 Task: Select editor.action.peekDeclaration in the goto location: Alternative reference command.
Action: Mouse moved to (16, 656)
Screenshot: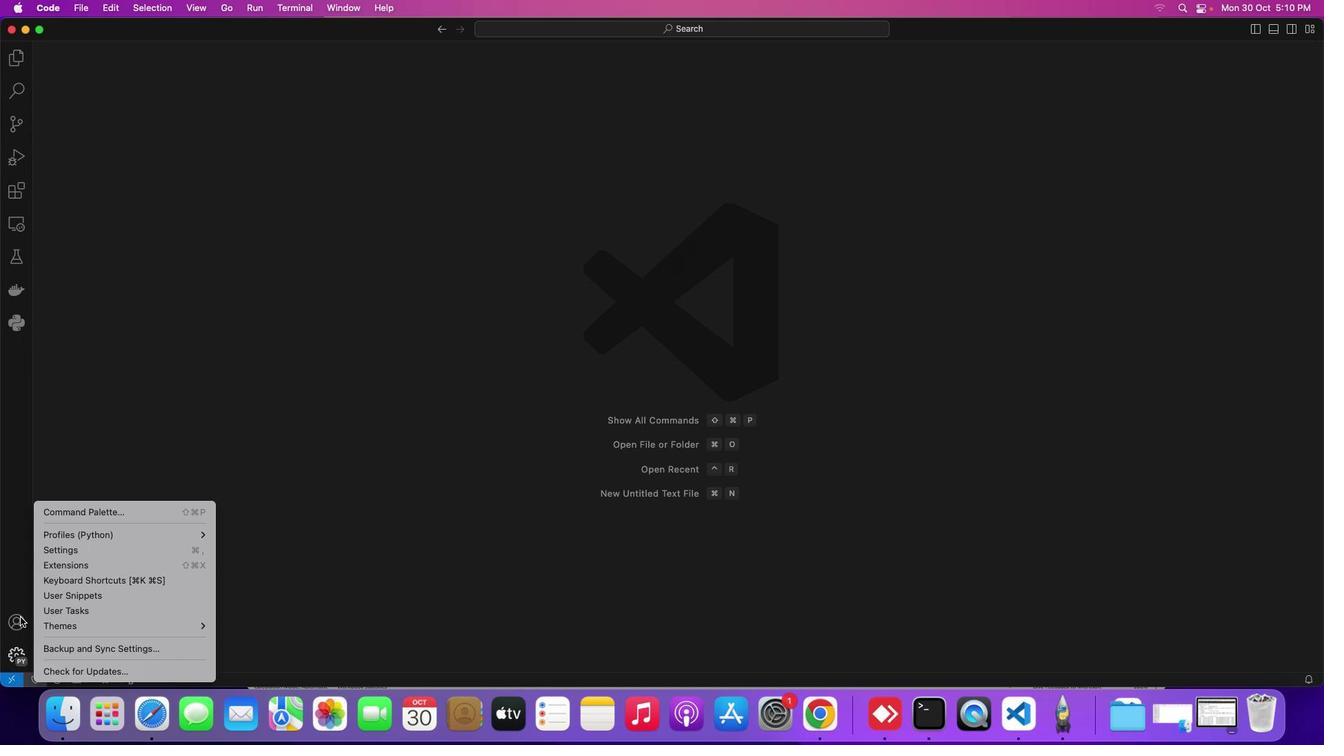 
Action: Mouse pressed left at (16, 656)
Screenshot: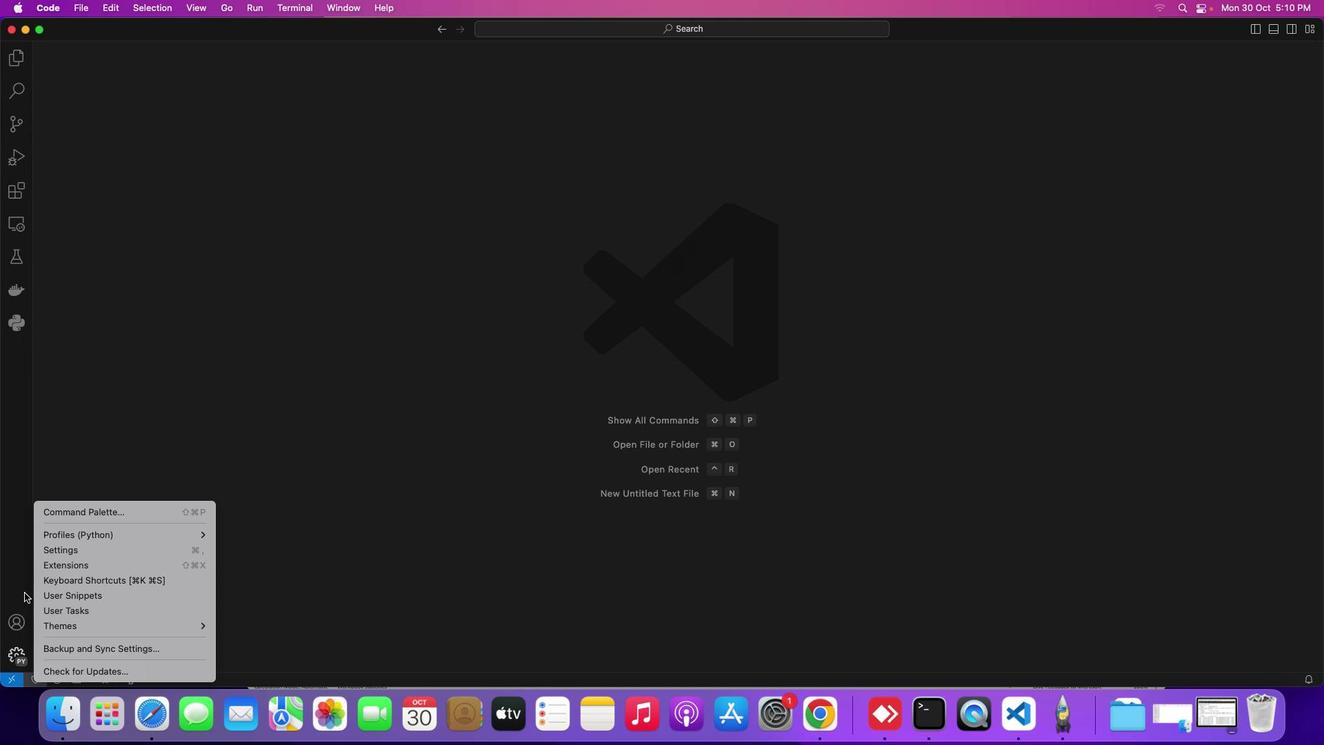 
Action: Mouse moved to (80, 549)
Screenshot: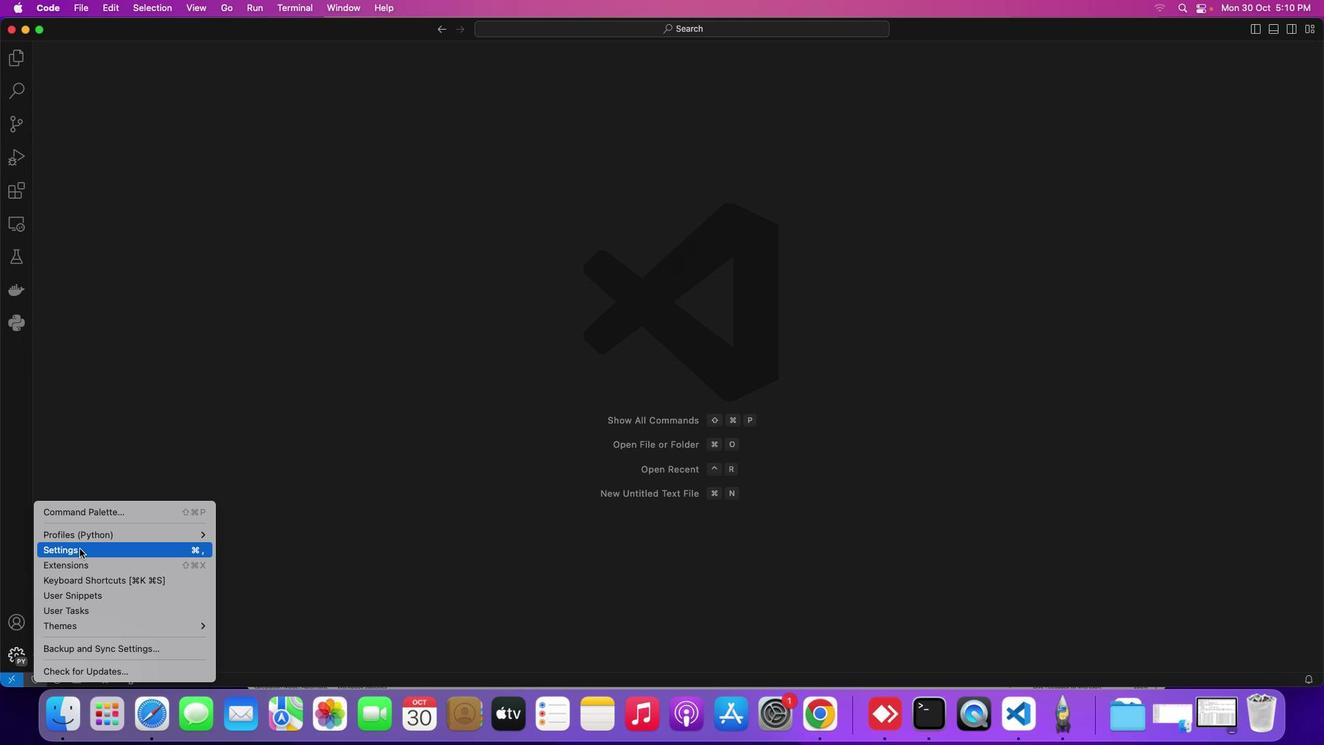 
Action: Mouse pressed left at (80, 549)
Screenshot: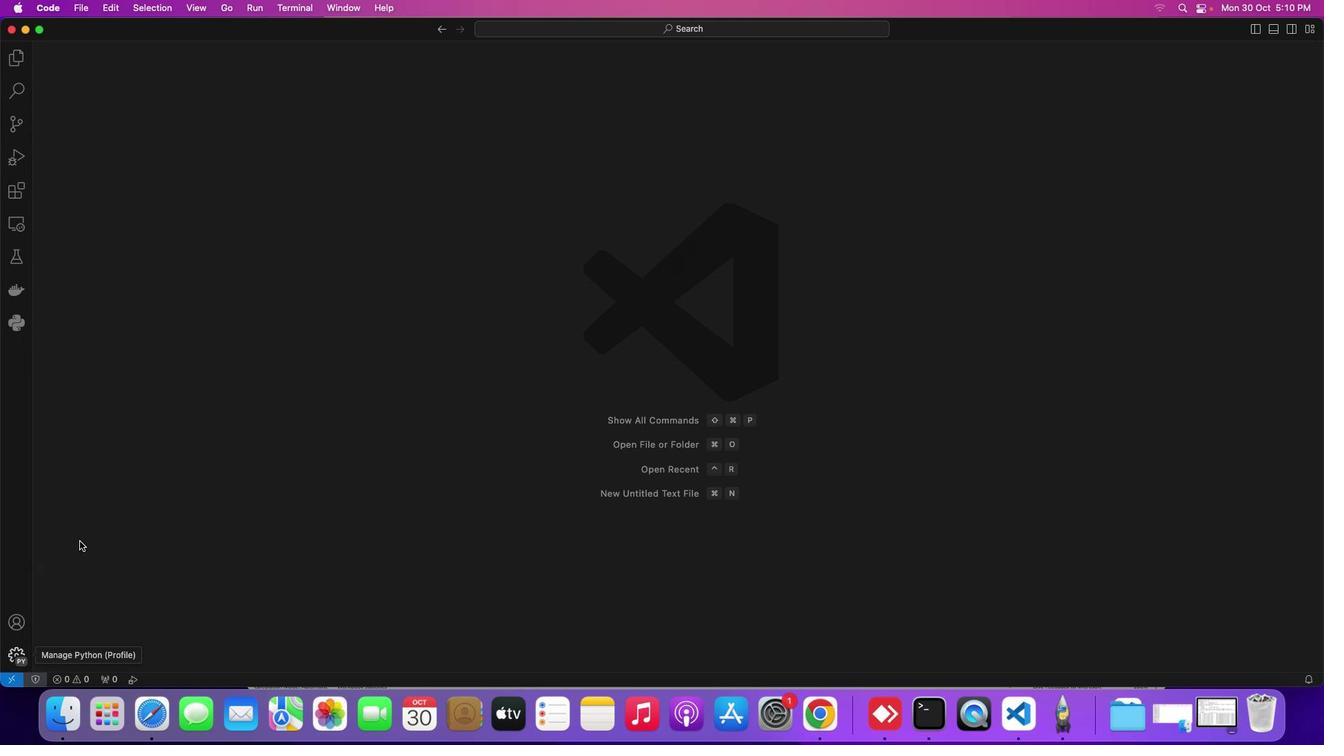 
Action: Mouse moved to (520, 488)
Screenshot: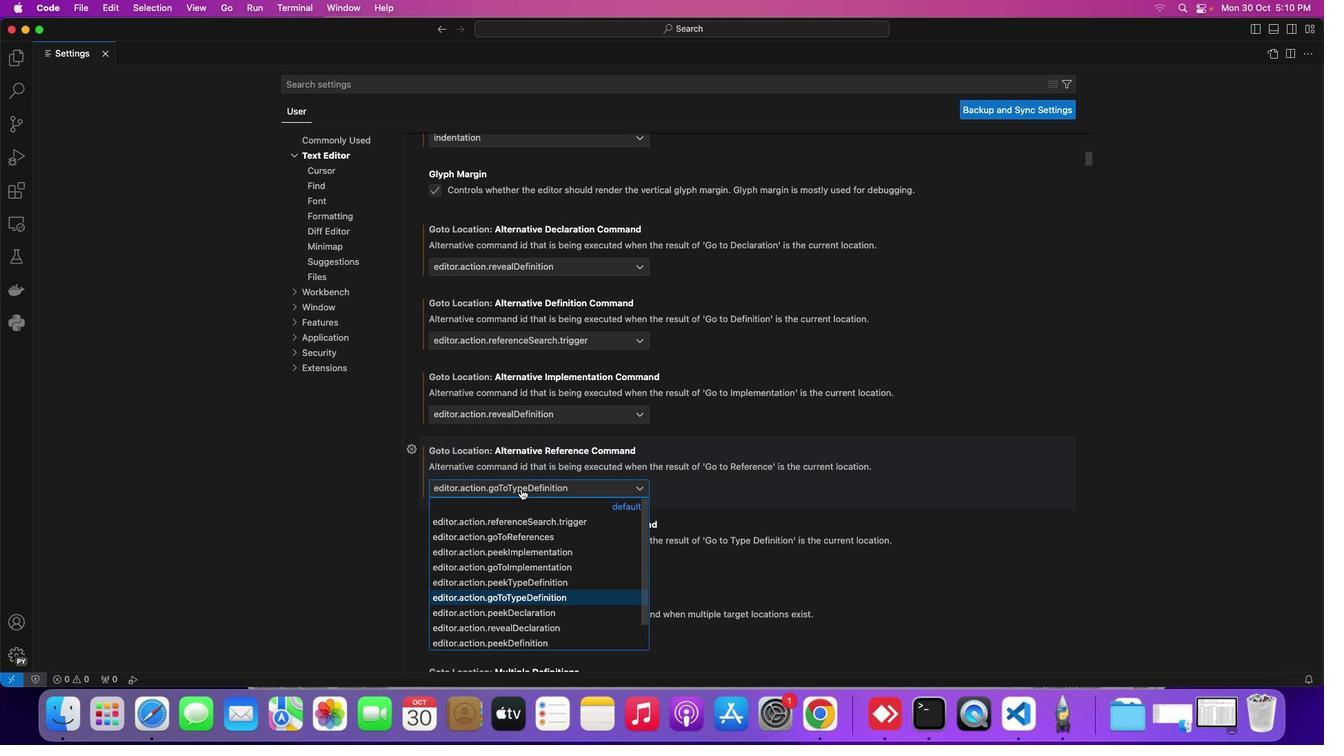 
Action: Mouse pressed left at (520, 488)
Screenshot: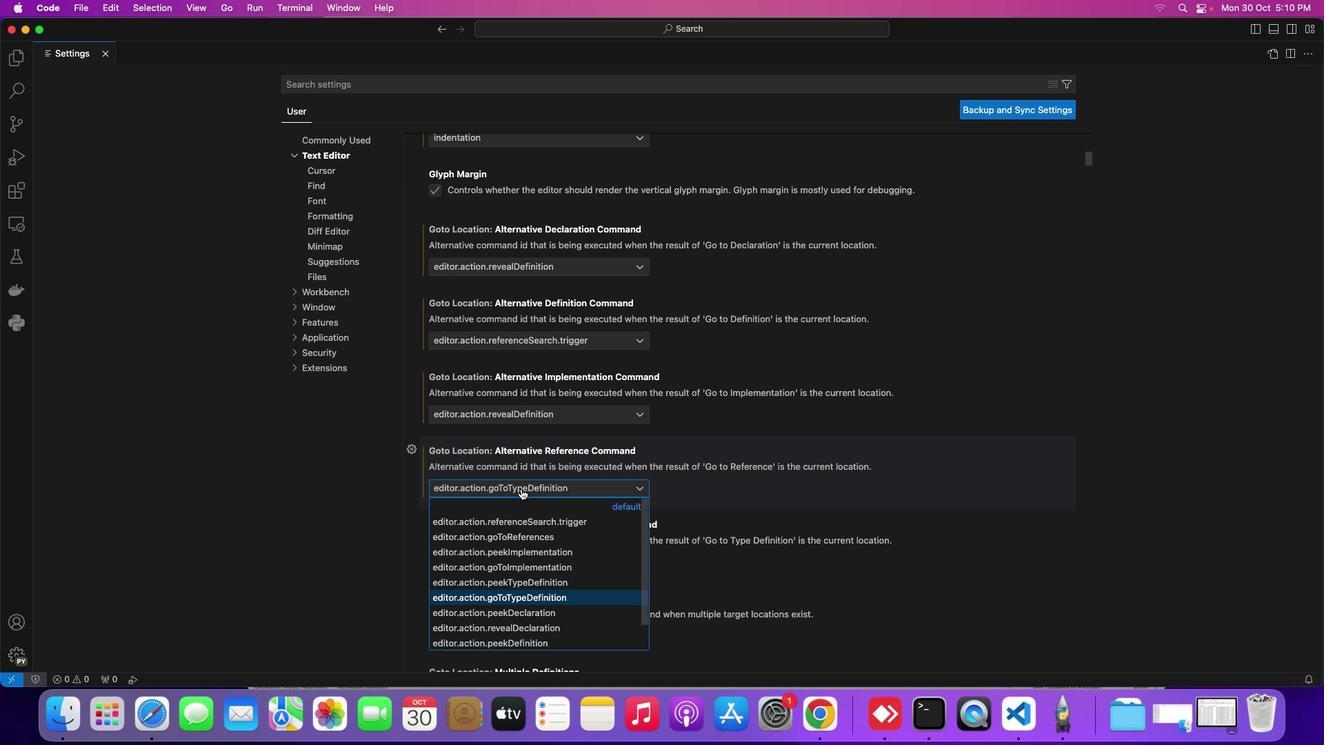 
Action: Mouse moved to (518, 607)
Screenshot: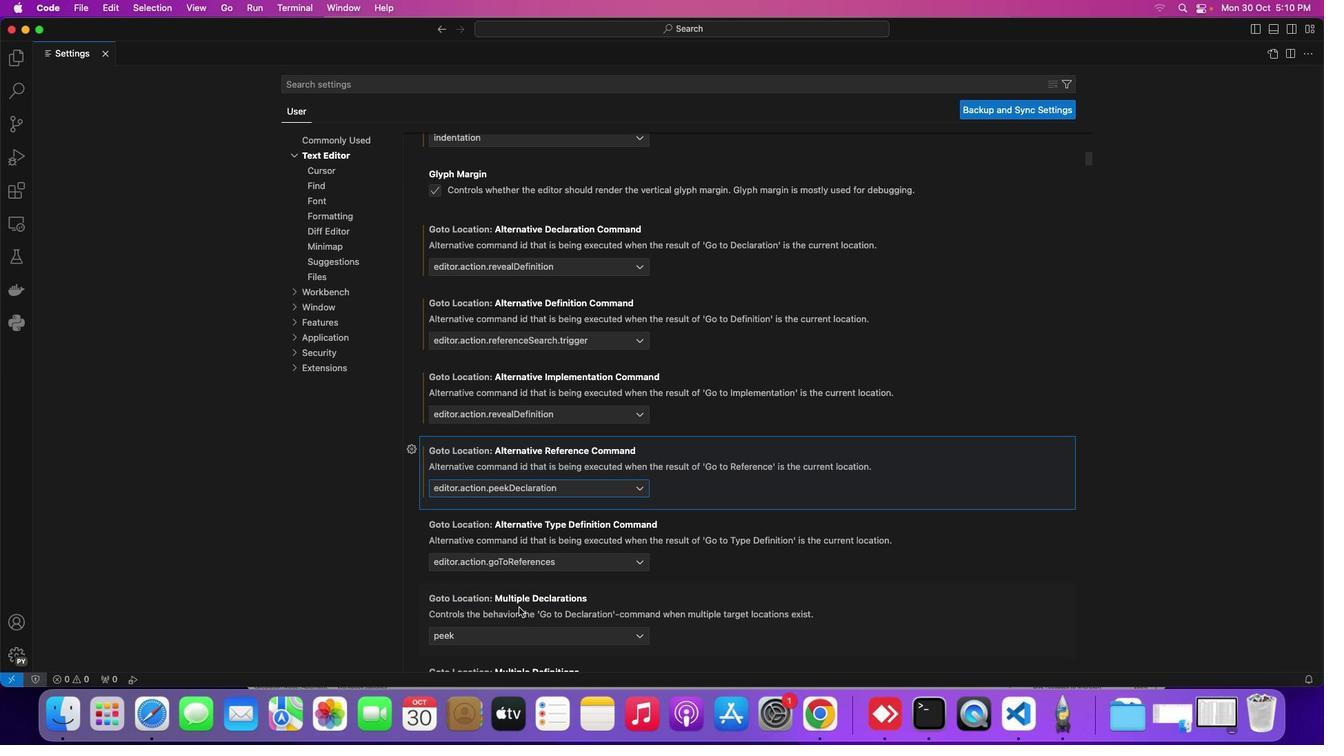 
Action: Mouse pressed left at (518, 607)
Screenshot: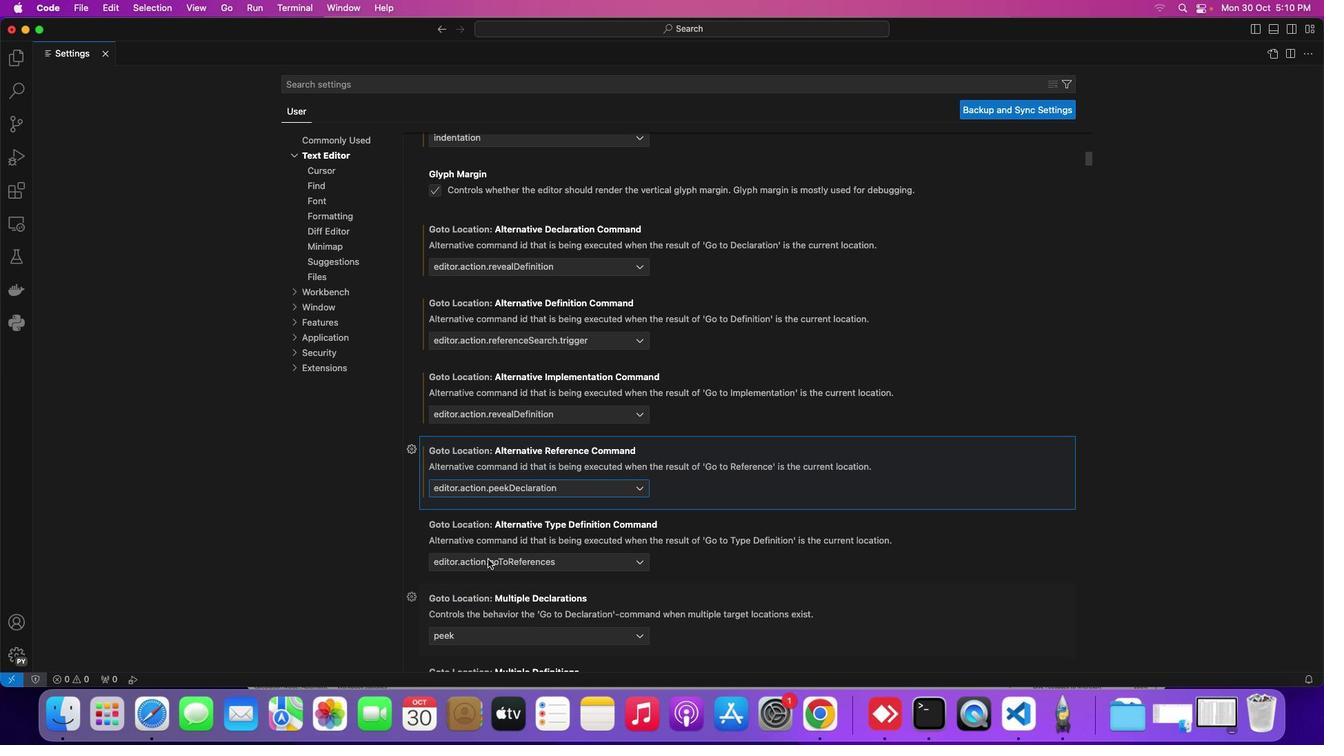 
Action: Mouse moved to (581, 153)
Screenshot: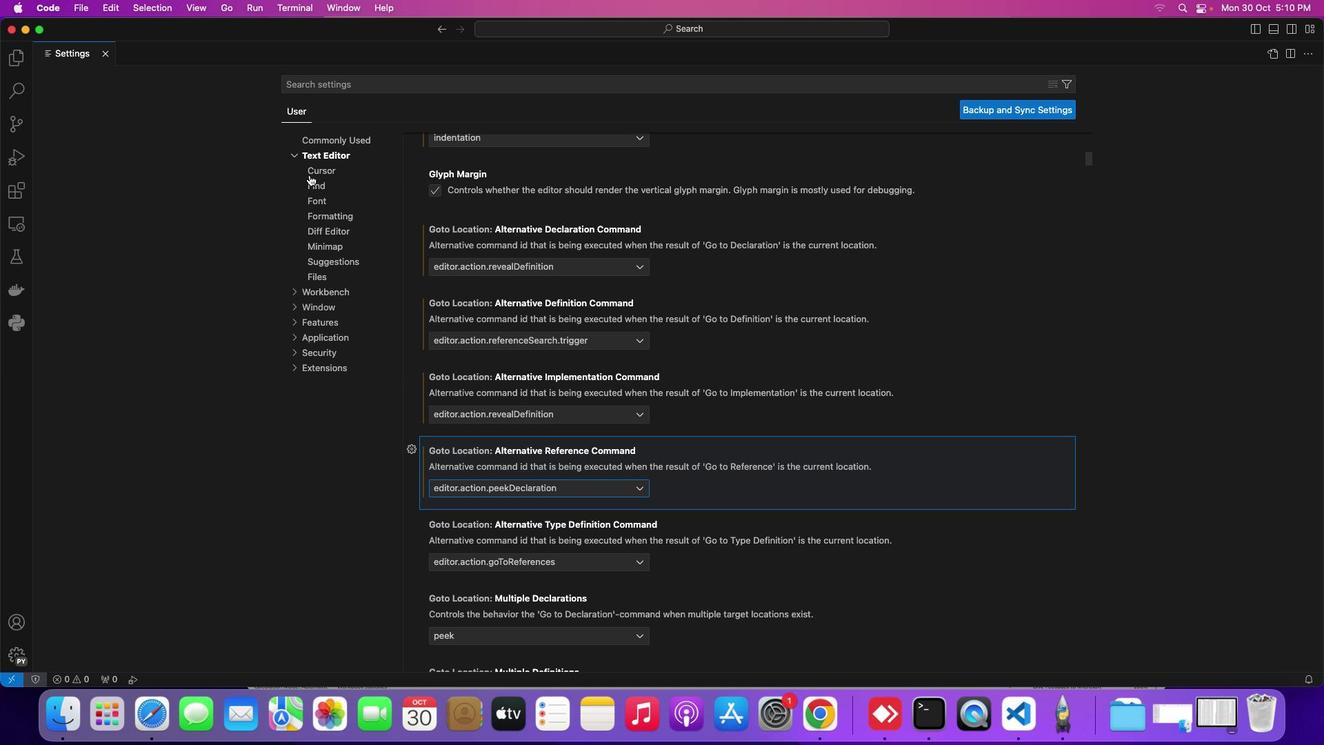 
